 Task: Set the High-priority code rate for DVB-T reception parameters to 7/8.
Action: Mouse moved to (107, 11)
Screenshot: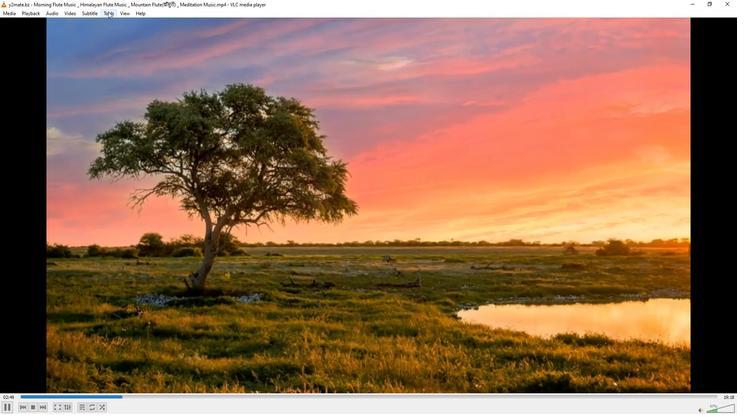 
Action: Mouse pressed left at (107, 11)
Screenshot: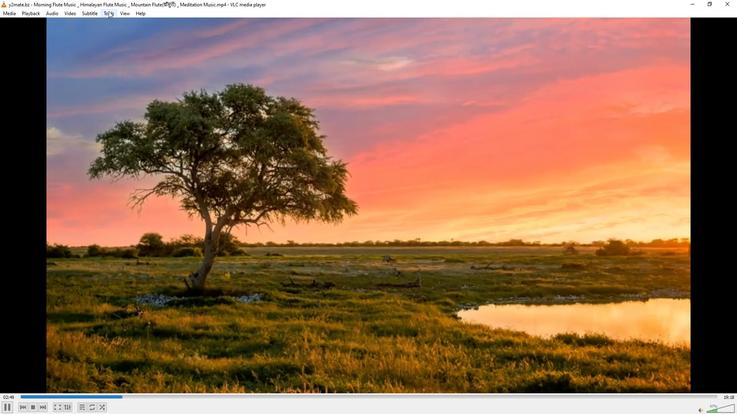 
Action: Mouse moved to (118, 108)
Screenshot: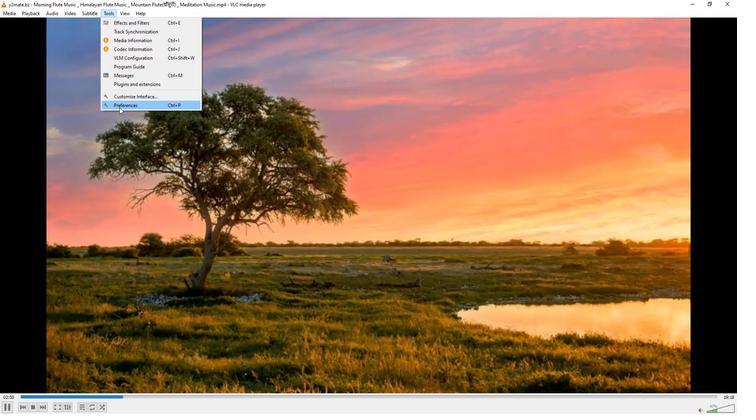 
Action: Mouse pressed left at (118, 108)
Screenshot: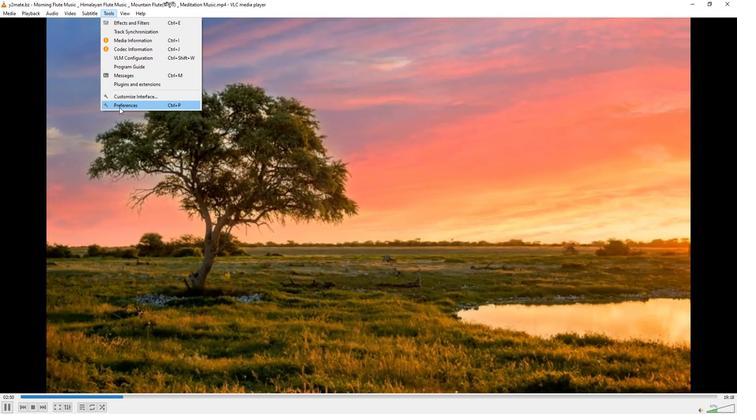 
Action: Mouse moved to (243, 343)
Screenshot: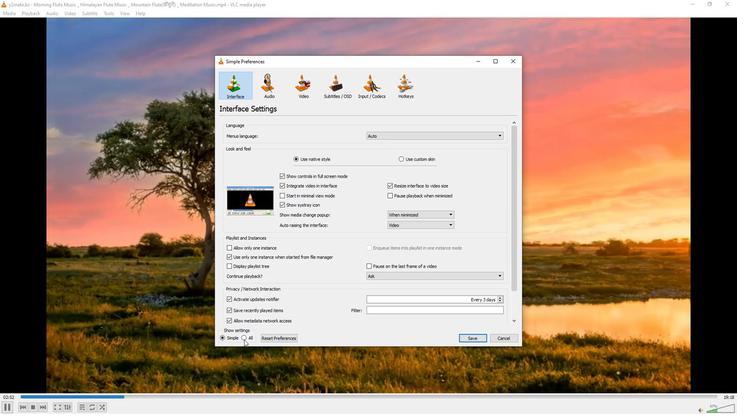 
Action: Mouse pressed left at (243, 343)
Screenshot: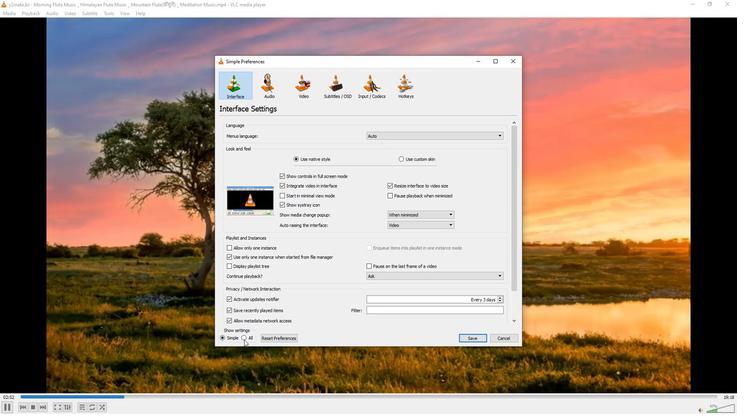 
Action: Mouse moved to (233, 208)
Screenshot: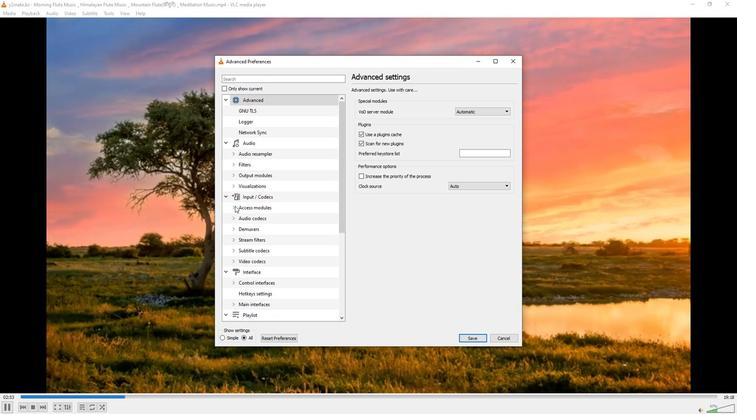 
Action: Mouse pressed left at (233, 208)
Screenshot: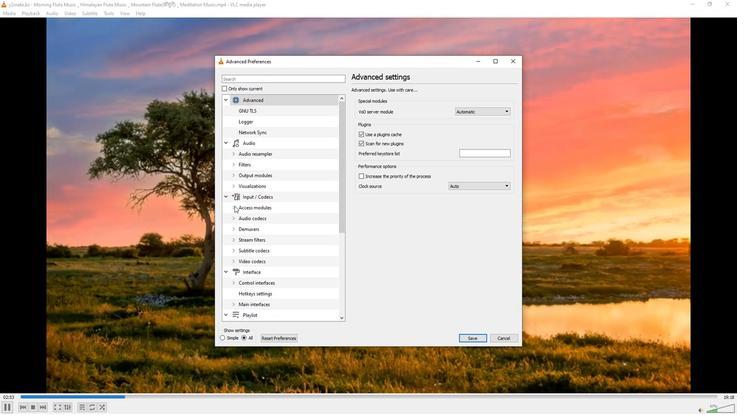 
Action: Mouse moved to (257, 273)
Screenshot: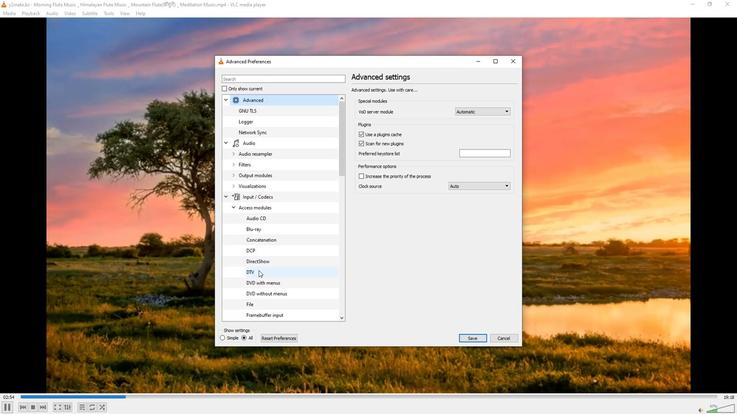 
Action: Mouse pressed left at (257, 273)
Screenshot: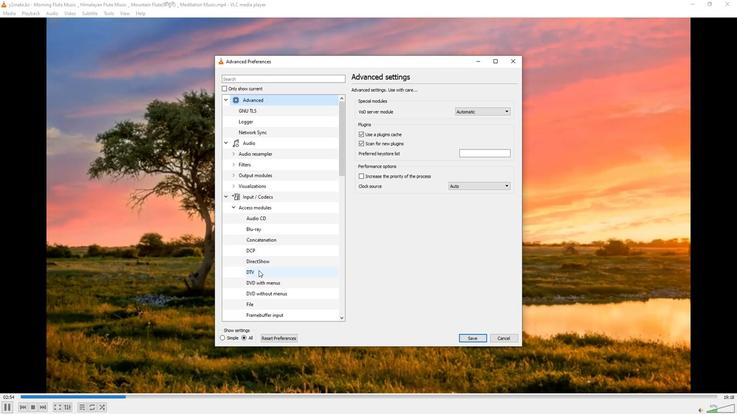 
Action: Mouse moved to (471, 199)
Screenshot: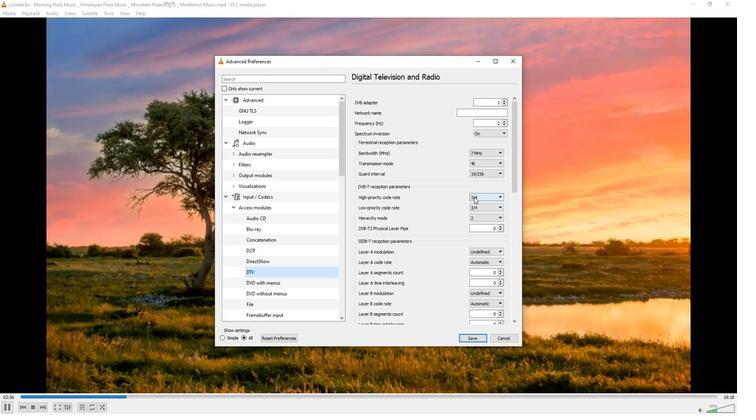 
Action: Mouse pressed left at (471, 199)
Screenshot: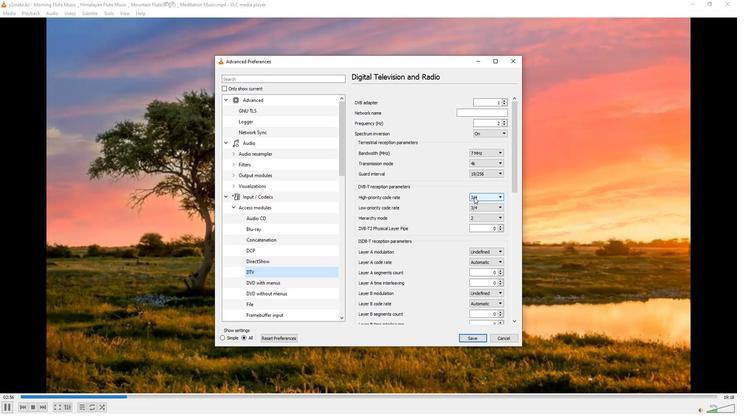 
Action: Mouse moved to (476, 251)
Screenshot: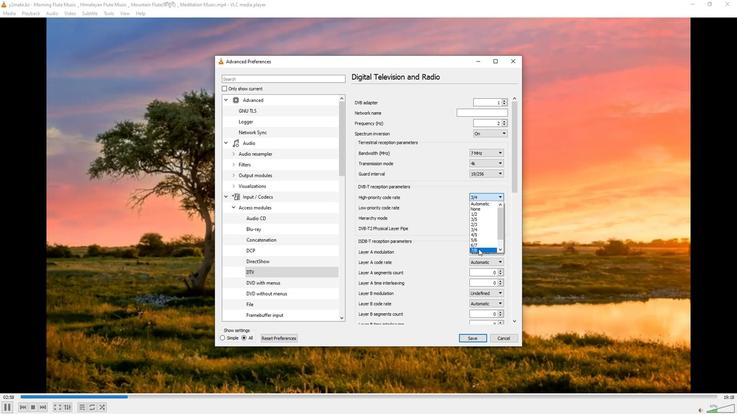 
Action: Mouse pressed left at (476, 251)
Screenshot: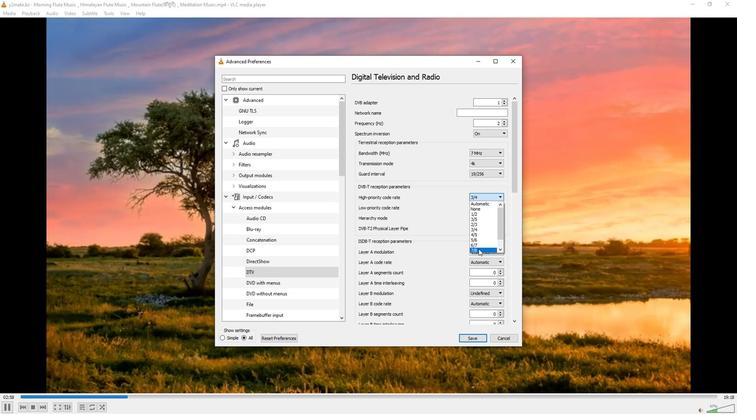 
Action: Mouse moved to (441, 236)
Screenshot: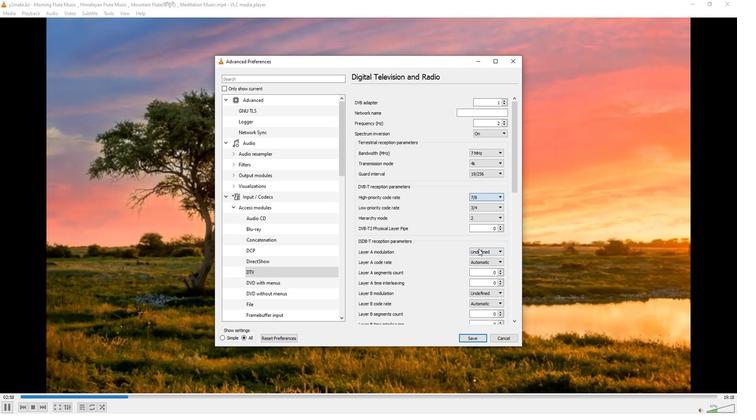 
